 Task: Filter courses with a time limit of 10â30 minutes.
Action: Mouse moved to (360, 87)
Screenshot: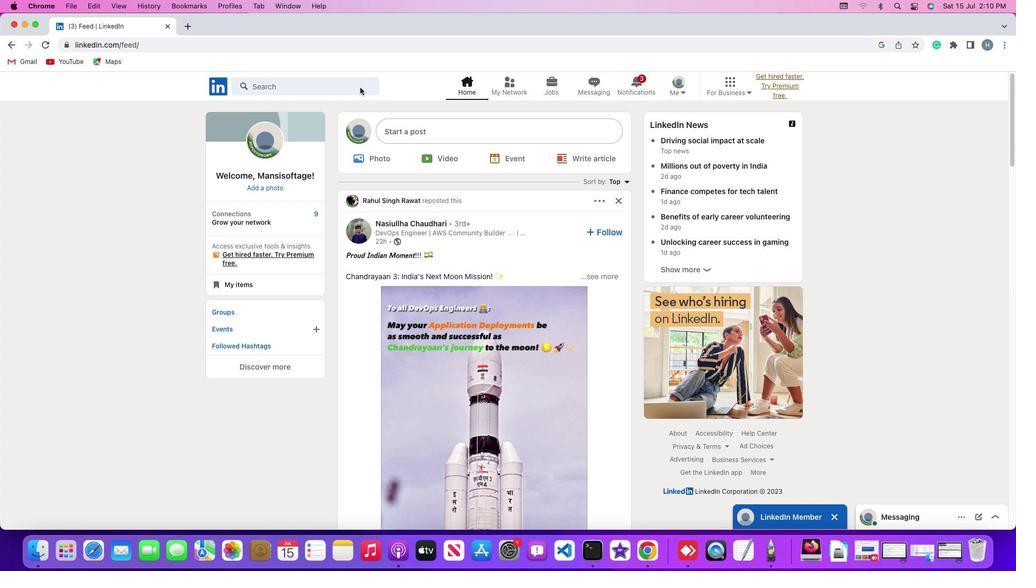 
Action: Mouse pressed left at (360, 87)
Screenshot: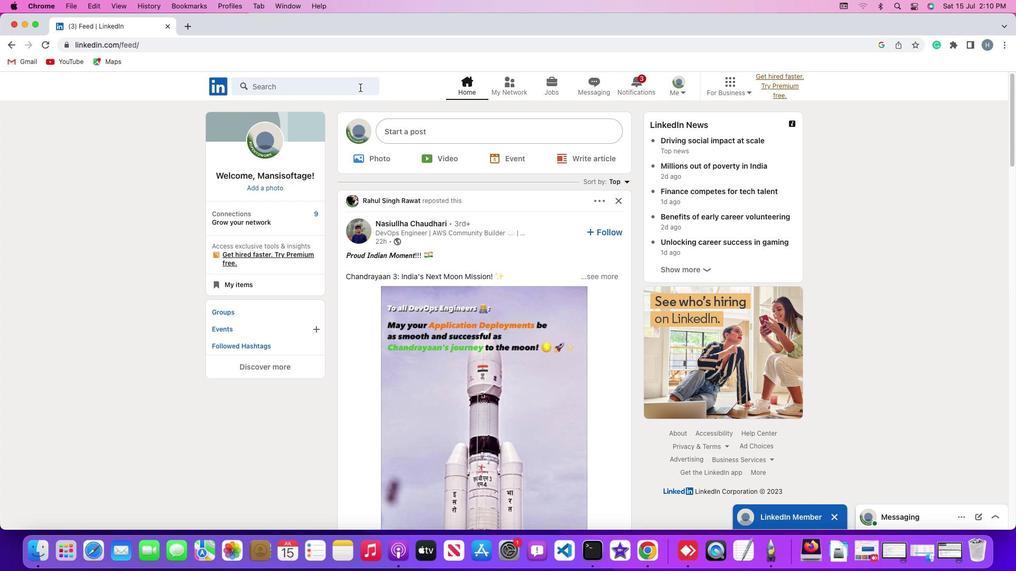 
Action: Mouse pressed left at (360, 87)
Screenshot: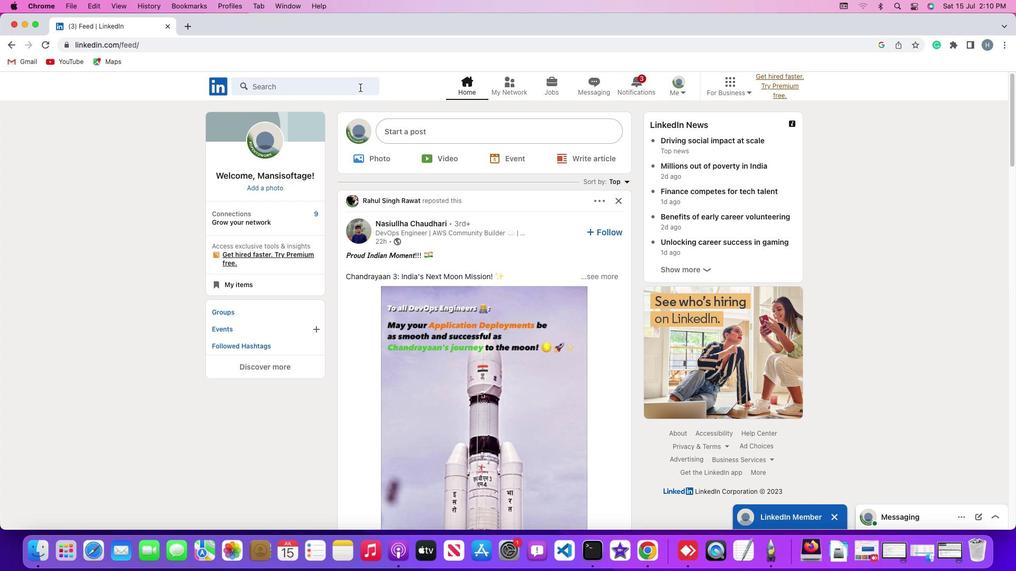 
Action: Key pressed Key.shift'#''h''i''r''i''n''g'Key.enter
Screenshot: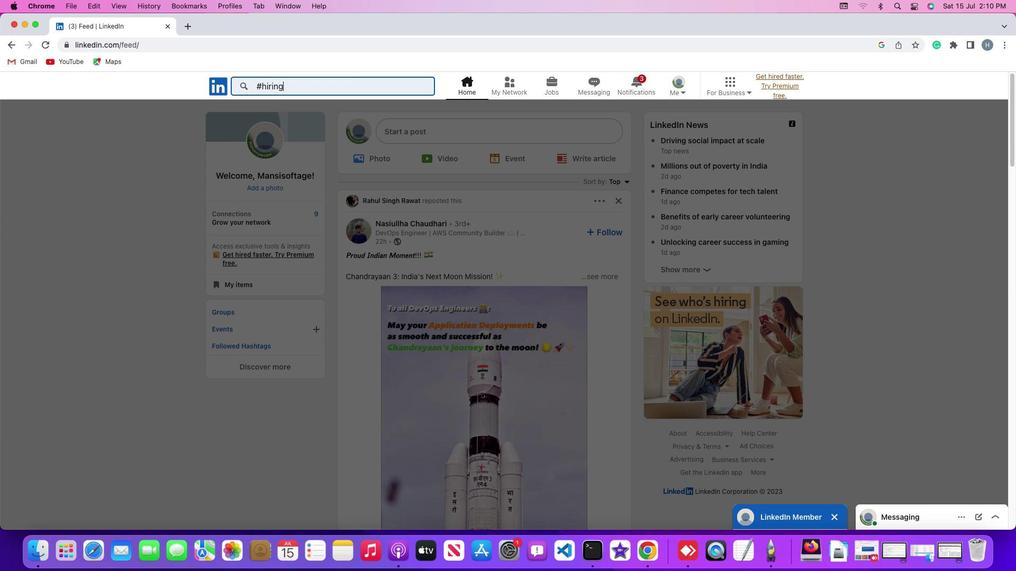 
Action: Mouse moved to (560, 112)
Screenshot: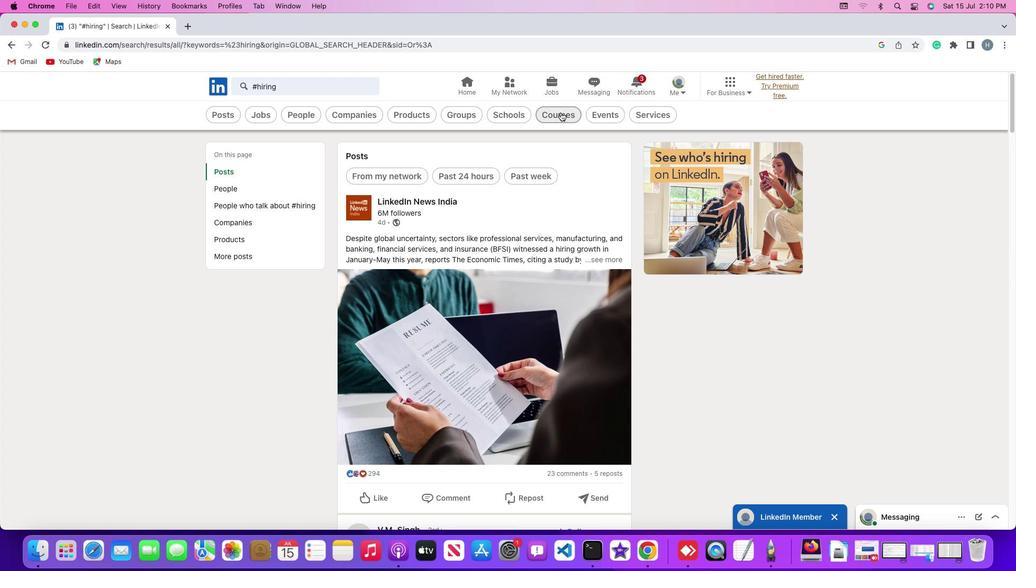 
Action: Mouse pressed left at (560, 112)
Screenshot: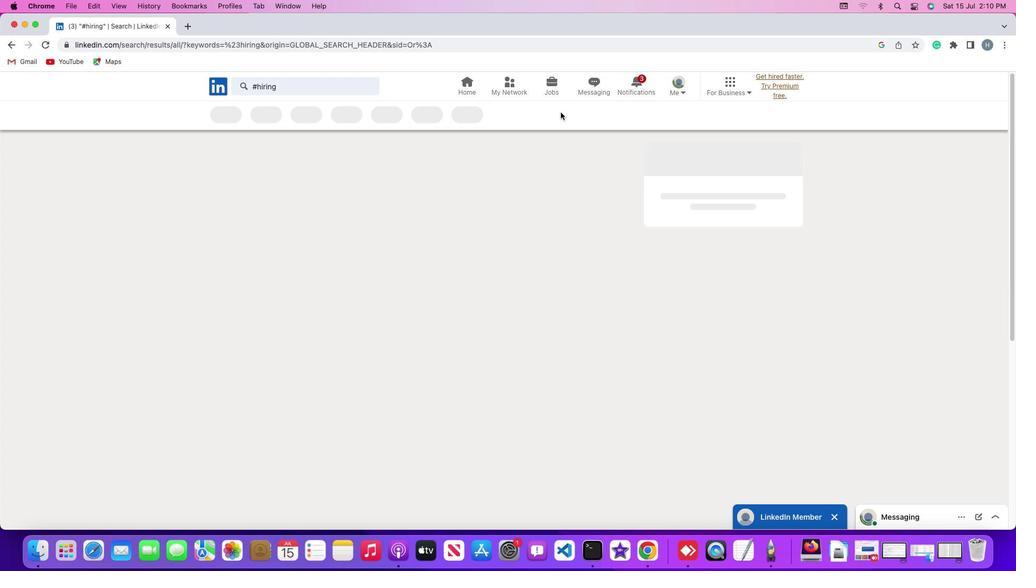 
Action: Mouse moved to (397, 112)
Screenshot: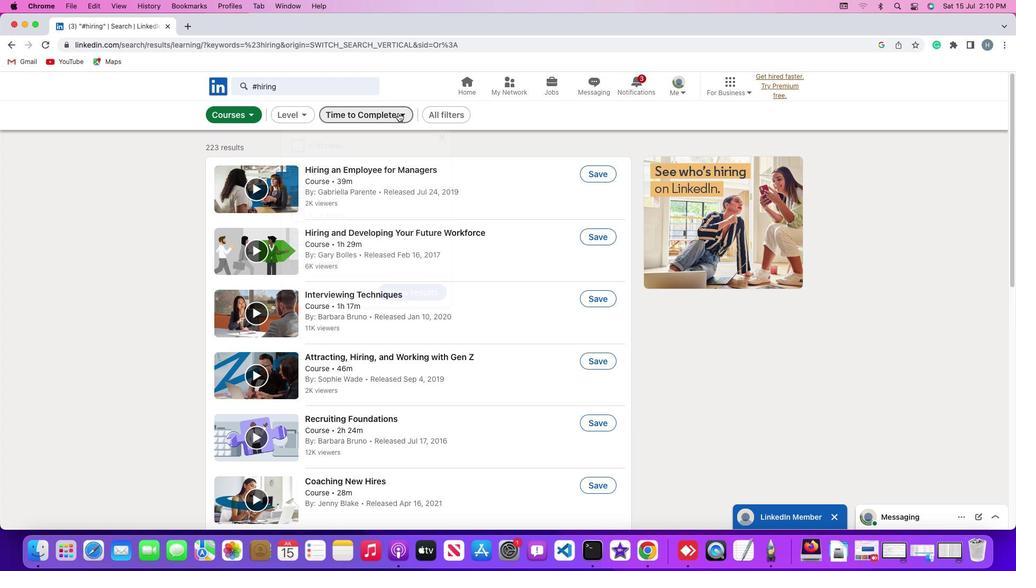 
Action: Mouse pressed left at (397, 112)
Screenshot: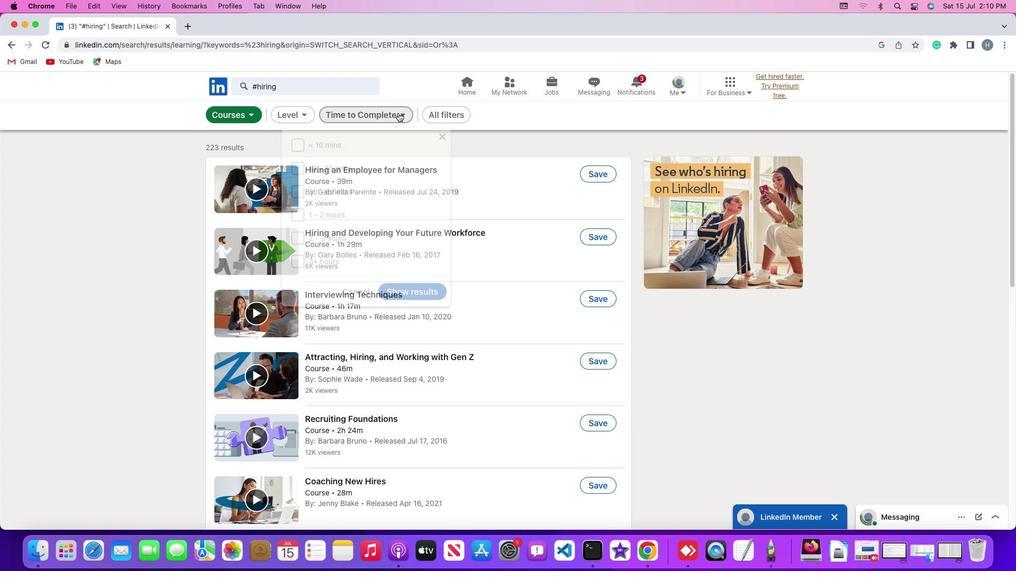 
Action: Mouse moved to (299, 167)
Screenshot: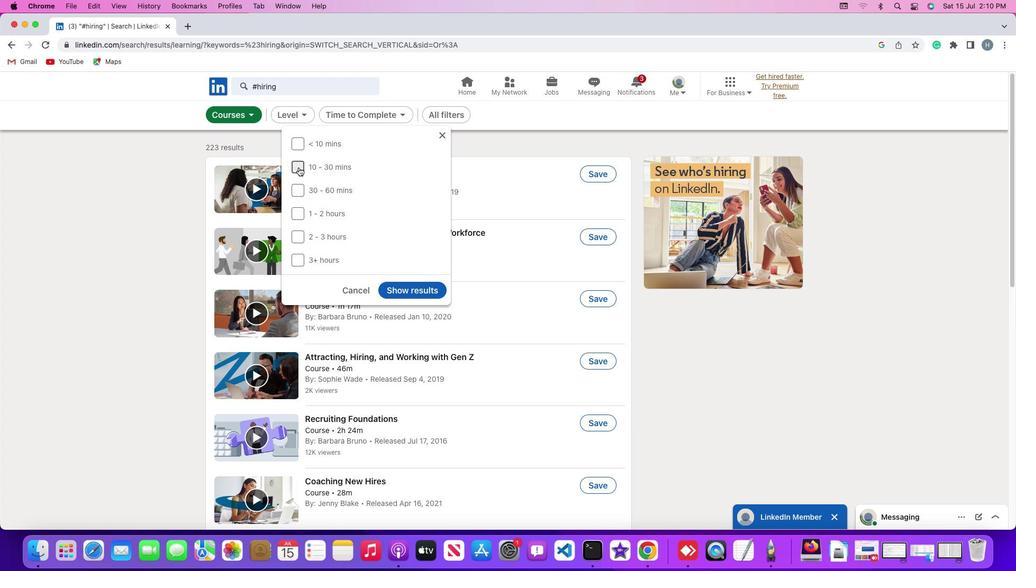 
Action: Mouse pressed left at (299, 167)
Screenshot: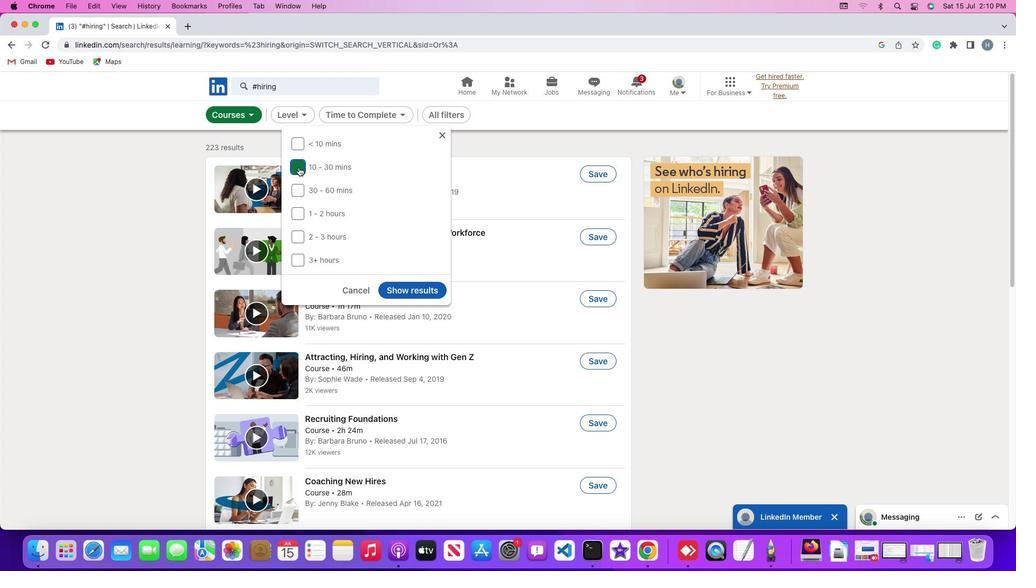 
Action: Mouse moved to (405, 290)
Screenshot: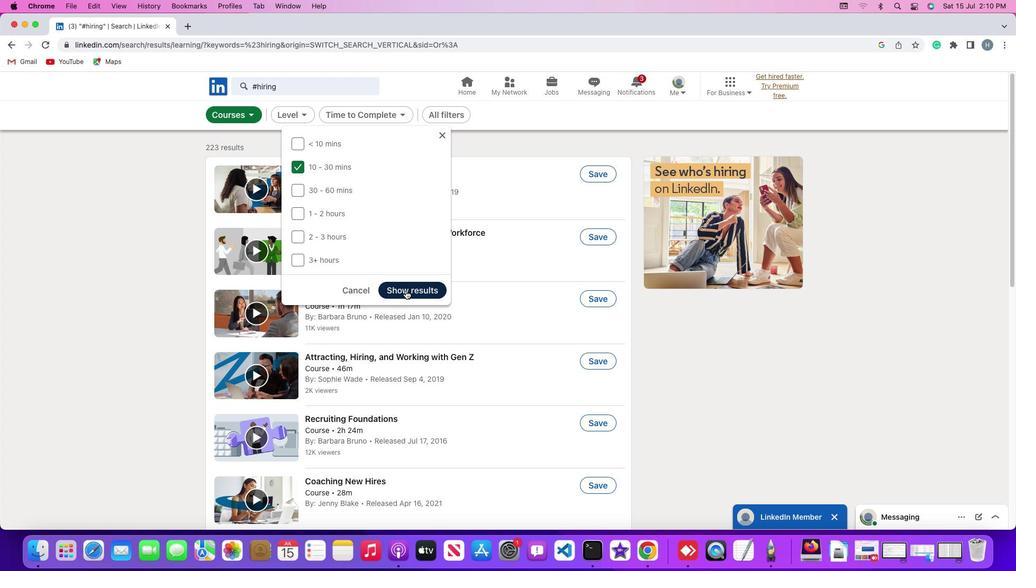 
Action: Mouse pressed left at (405, 290)
Screenshot: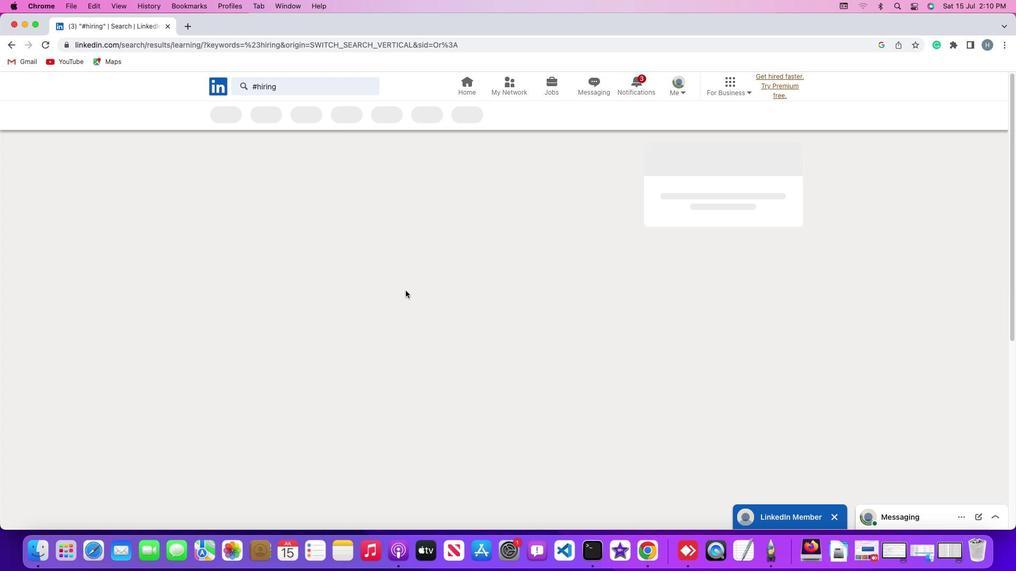 
Action: Mouse moved to (509, 198)
Screenshot: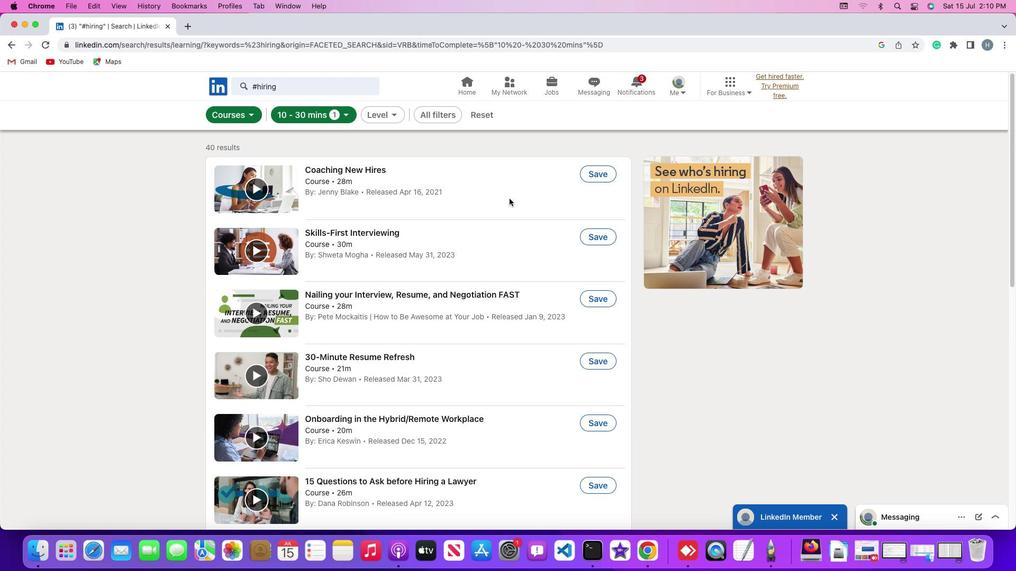 
